 Task: Change Caps Lock To Control
Action: Mouse moved to (41, 4)
Screenshot: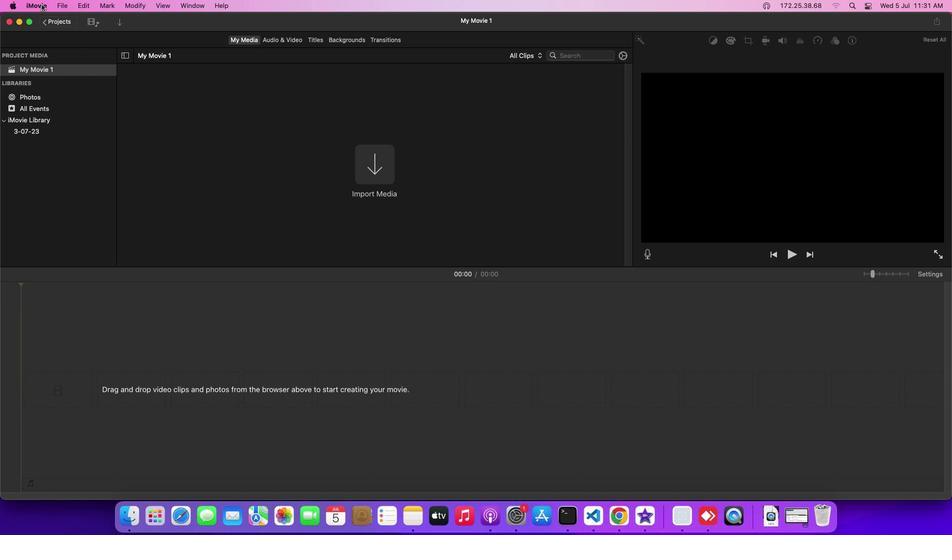 
Action: Mouse pressed left at (41, 4)
Screenshot: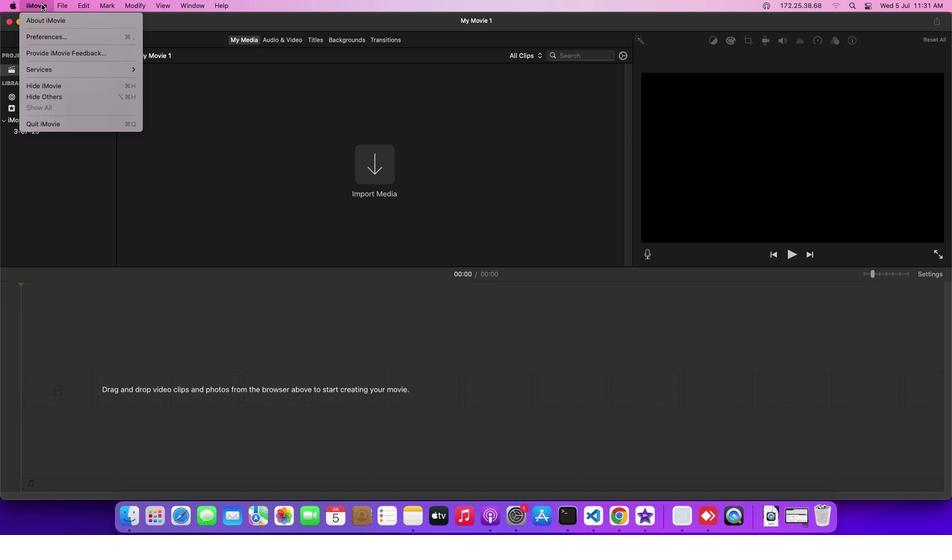 
Action: Mouse moved to (47, 67)
Screenshot: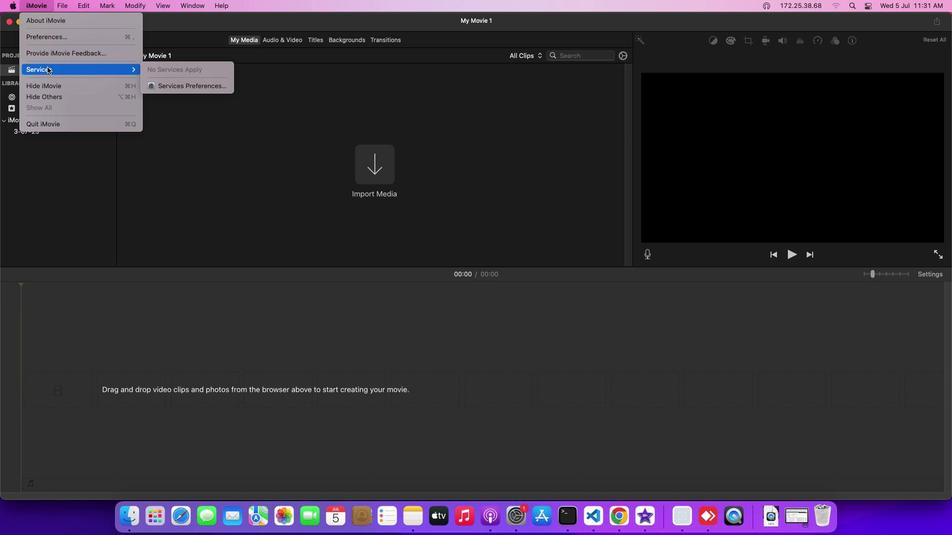 
Action: Mouse pressed left at (47, 67)
Screenshot: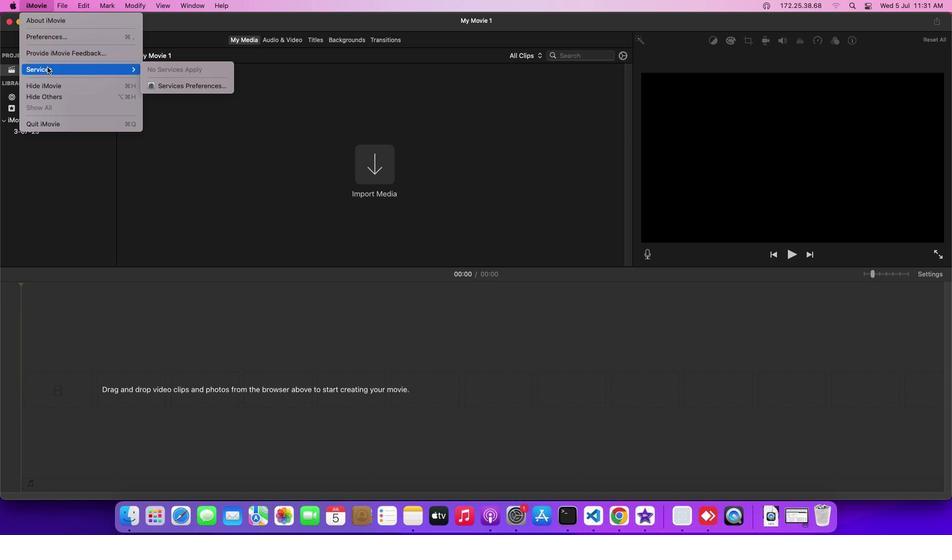 
Action: Mouse moved to (173, 82)
Screenshot: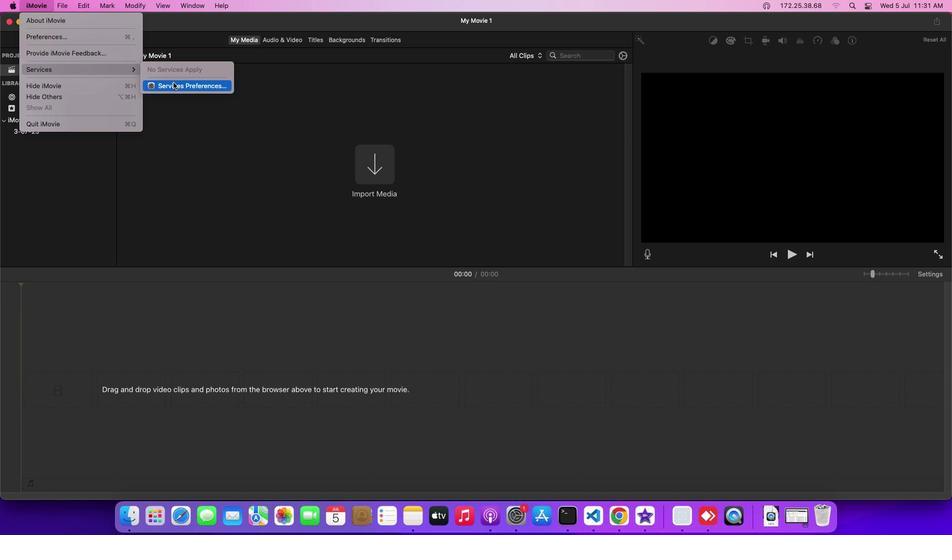 
Action: Mouse pressed left at (173, 82)
Screenshot: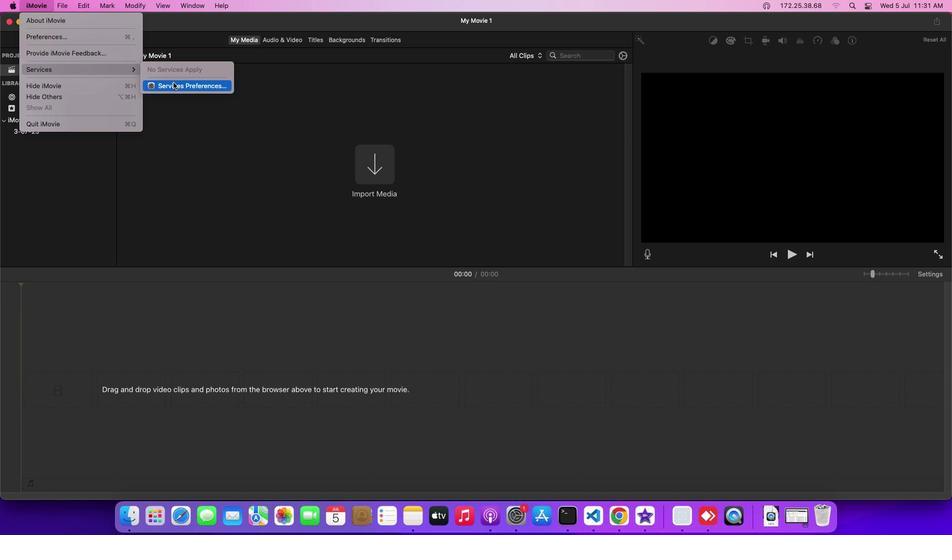 
Action: Mouse moved to (457, 149)
Screenshot: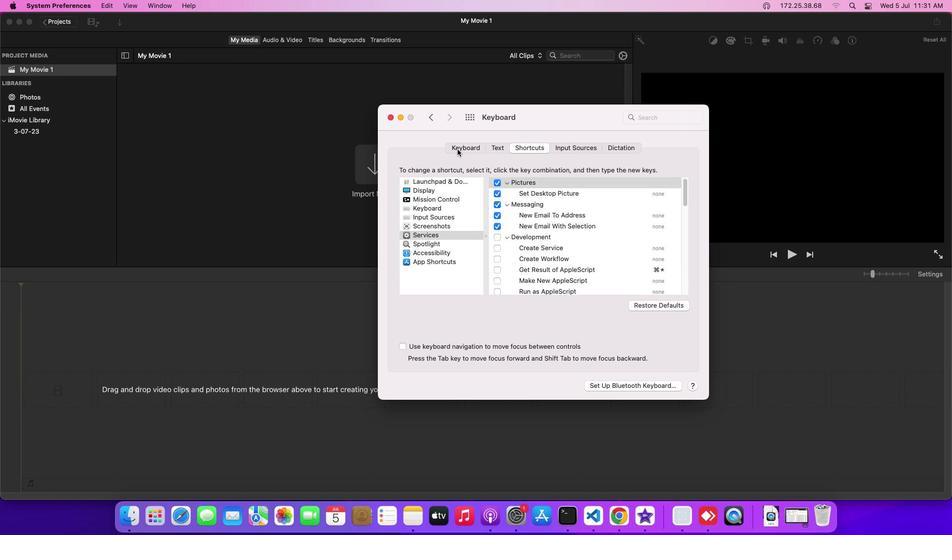 
Action: Mouse pressed left at (457, 149)
Screenshot: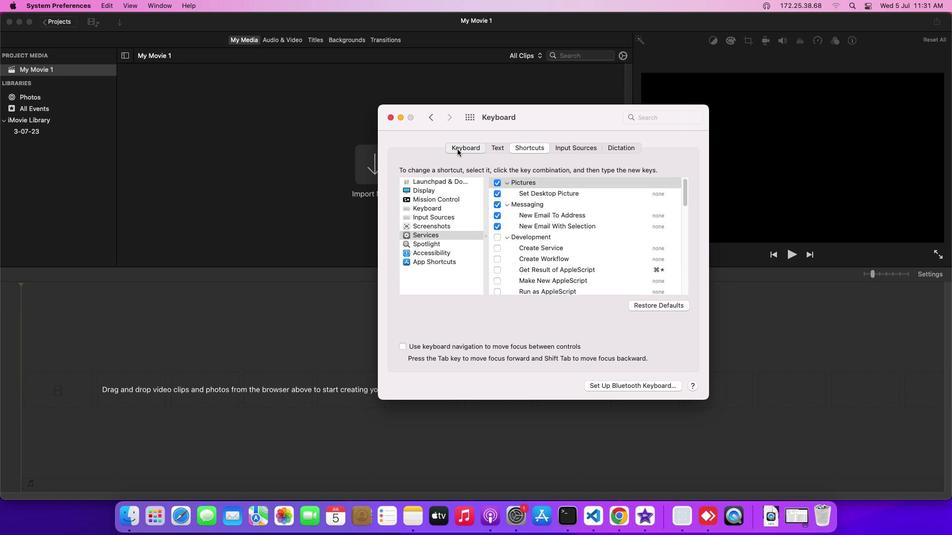 
Action: Mouse moved to (664, 355)
Screenshot: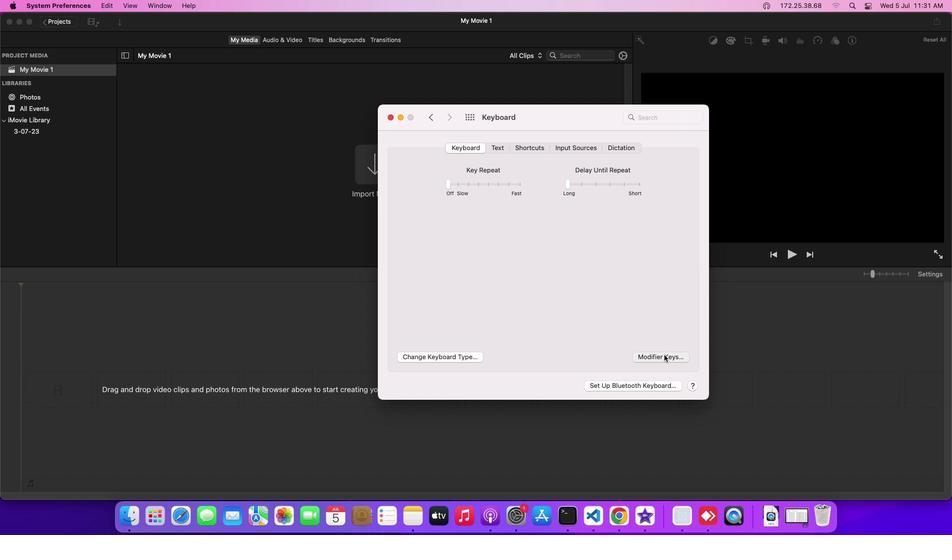 
Action: Mouse pressed left at (664, 355)
Screenshot: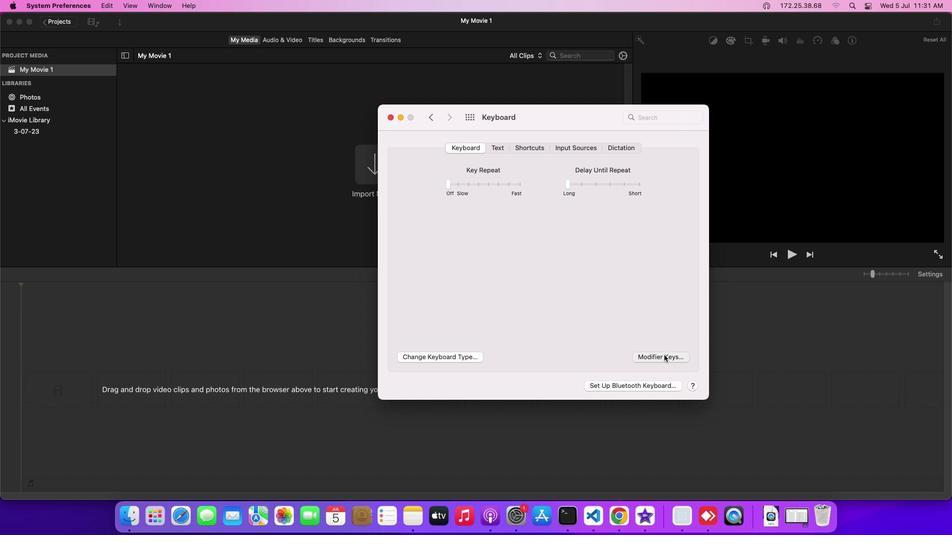 
Action: Mouse moved to (598, 249)
Screenshot: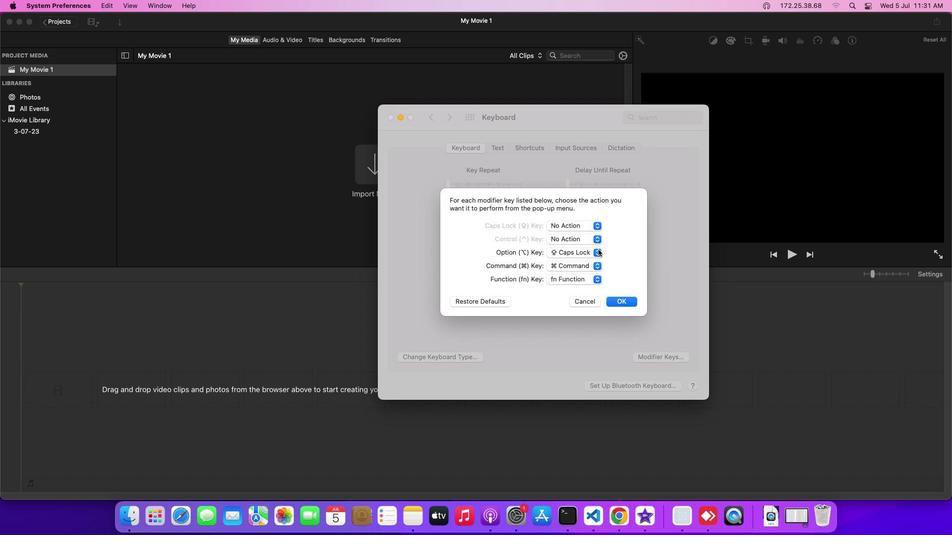 
Action: Mouse pressed left at (598, 249)
Screenshot: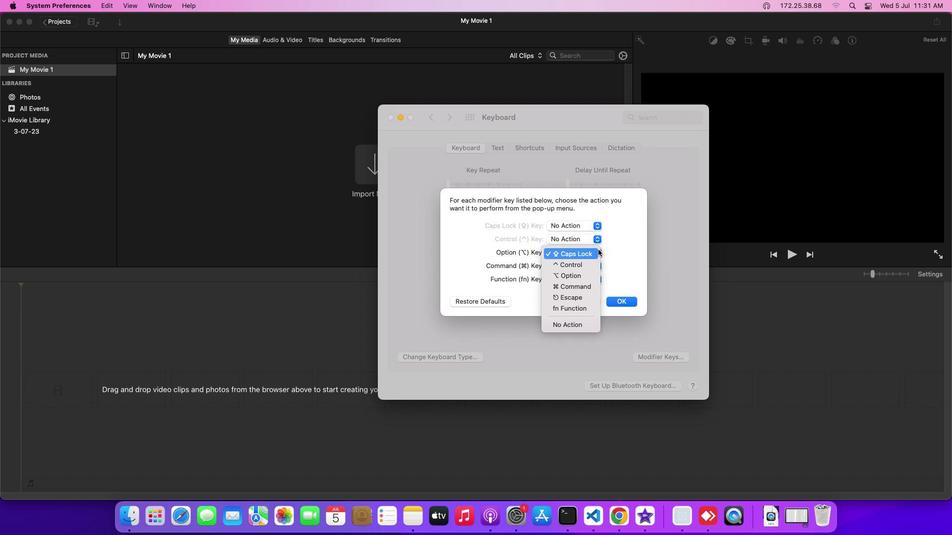 
Action: Mouse moved to (593, 262)
Screenshot: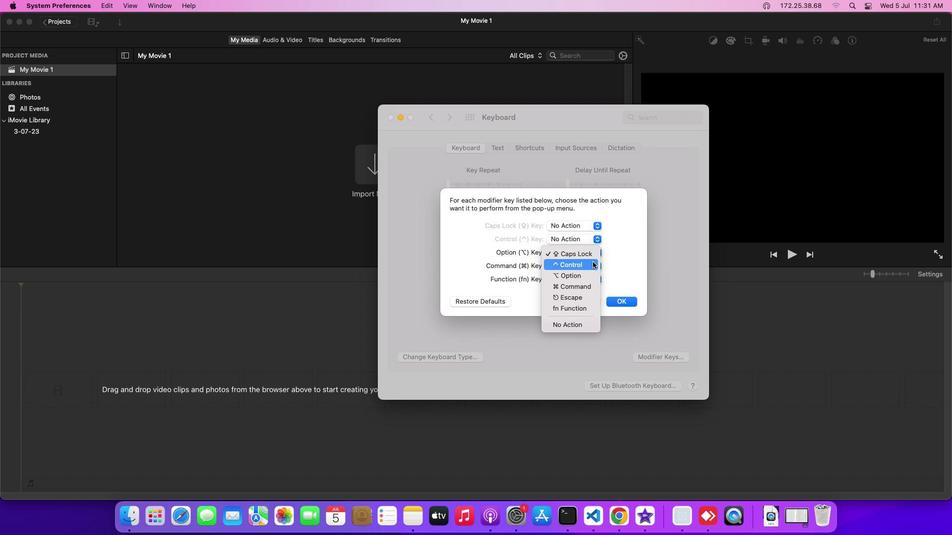 
Action: Mouse pressed left at (593, 262)
Screenshot: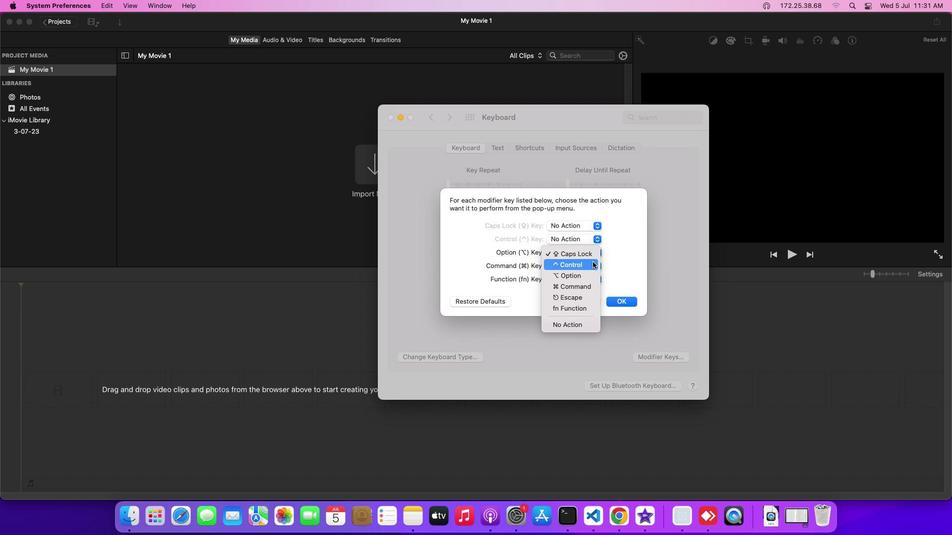 
Action: Mouse moved to (620, 301)
Screenshot: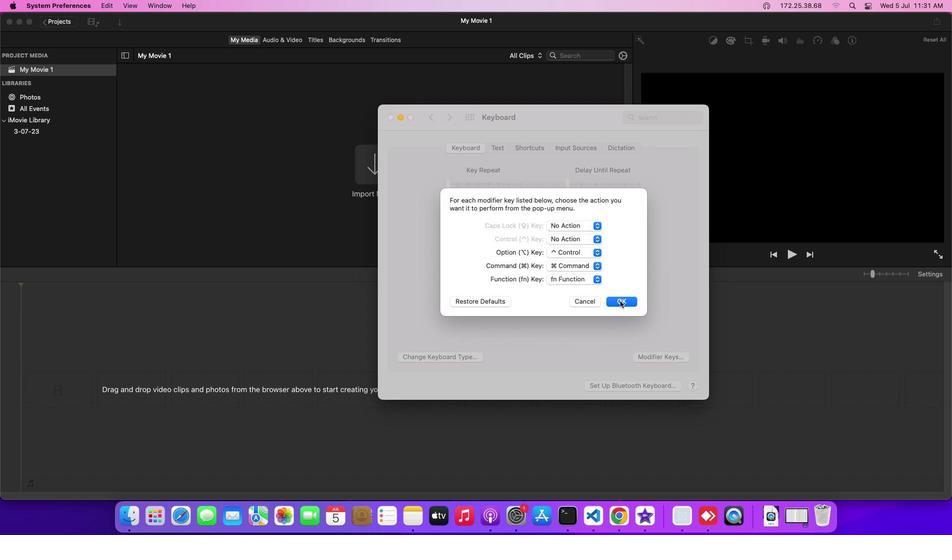 
Action: Mouse pressed left at (620, 301)
Screenshot: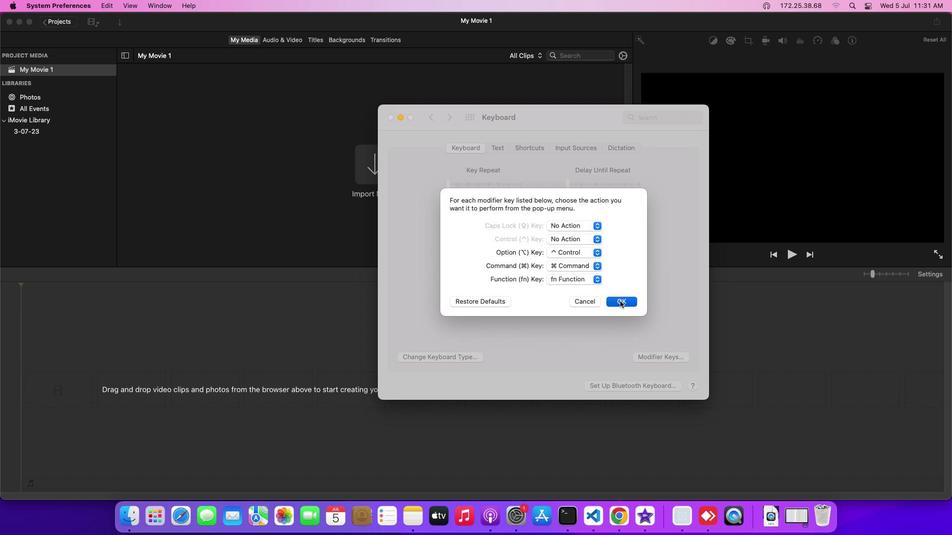 
